 Task: Create a rule when the name or the description of a card does not ends with text .
Action: Mouse moved to (1328, 110)
Screenshot: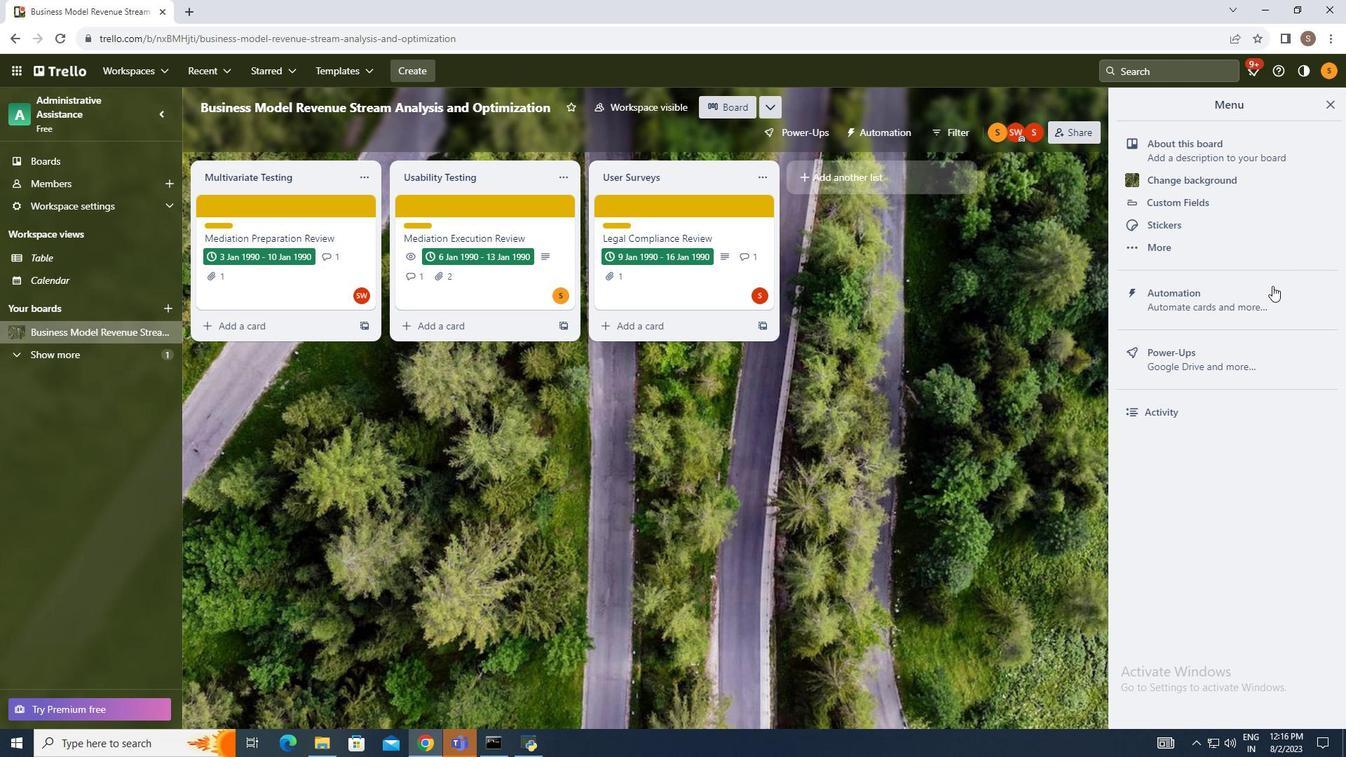 
Action: Mouse pressed left at (1328, 110)
Screenshot: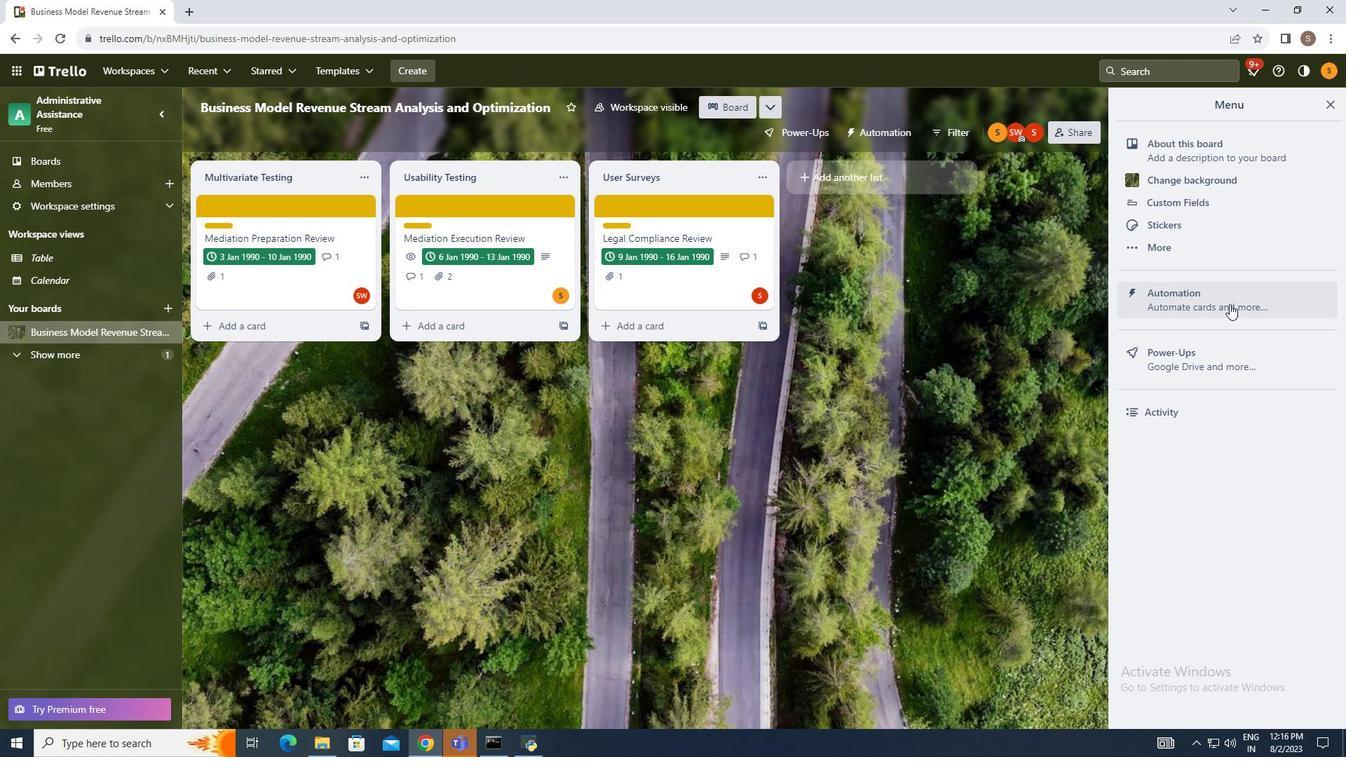 
Action: Mouse moved to (1200, 299)
Screenshot: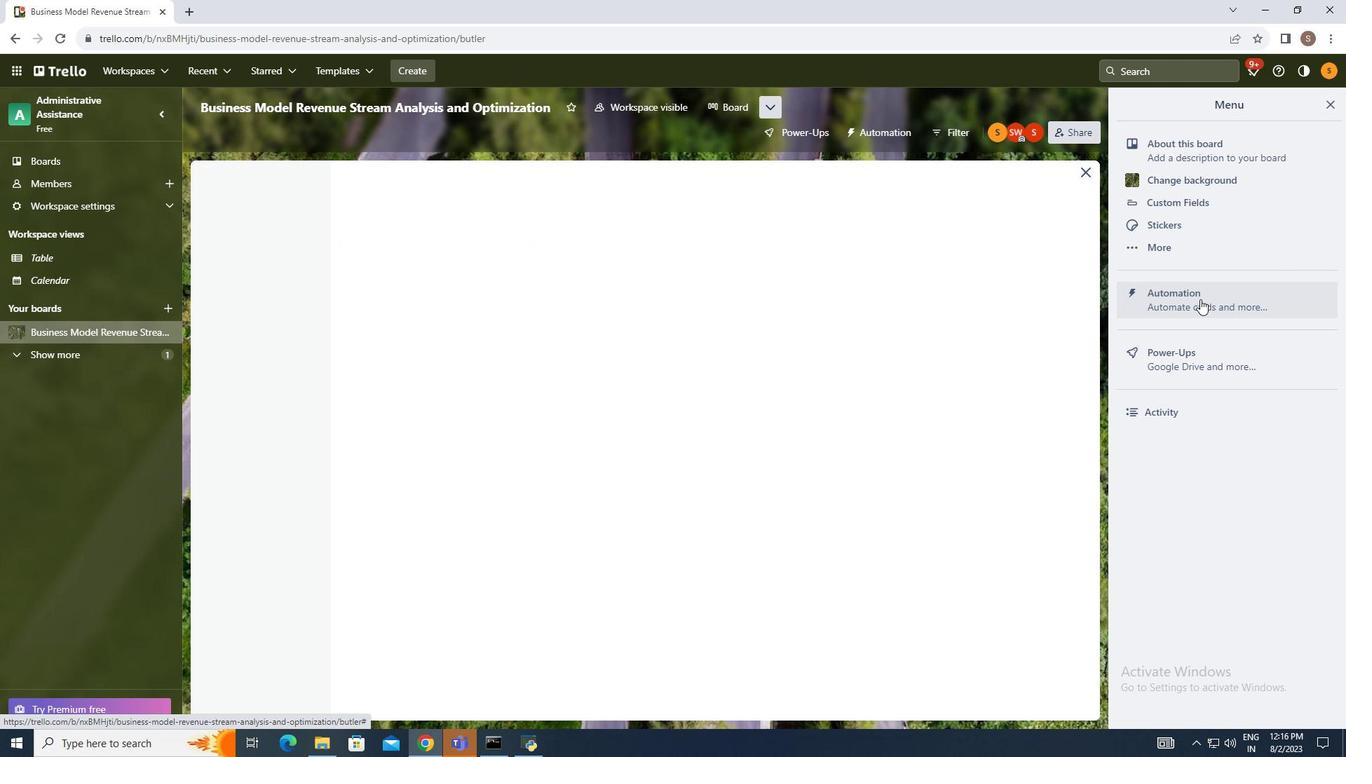 
Action: Mouse pressed left at (1200, 299)
Screenshot: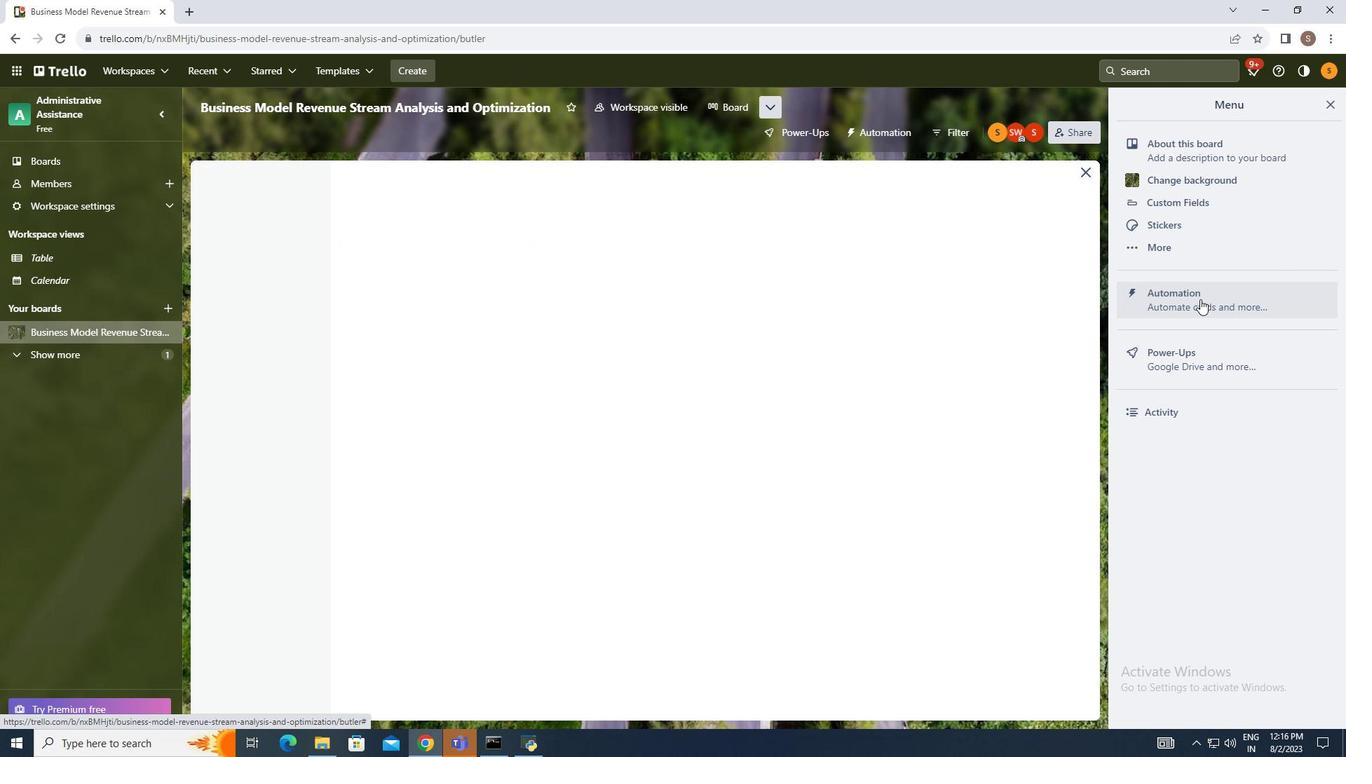 
Action: Mouse moved to (251, 260)
Screenshot: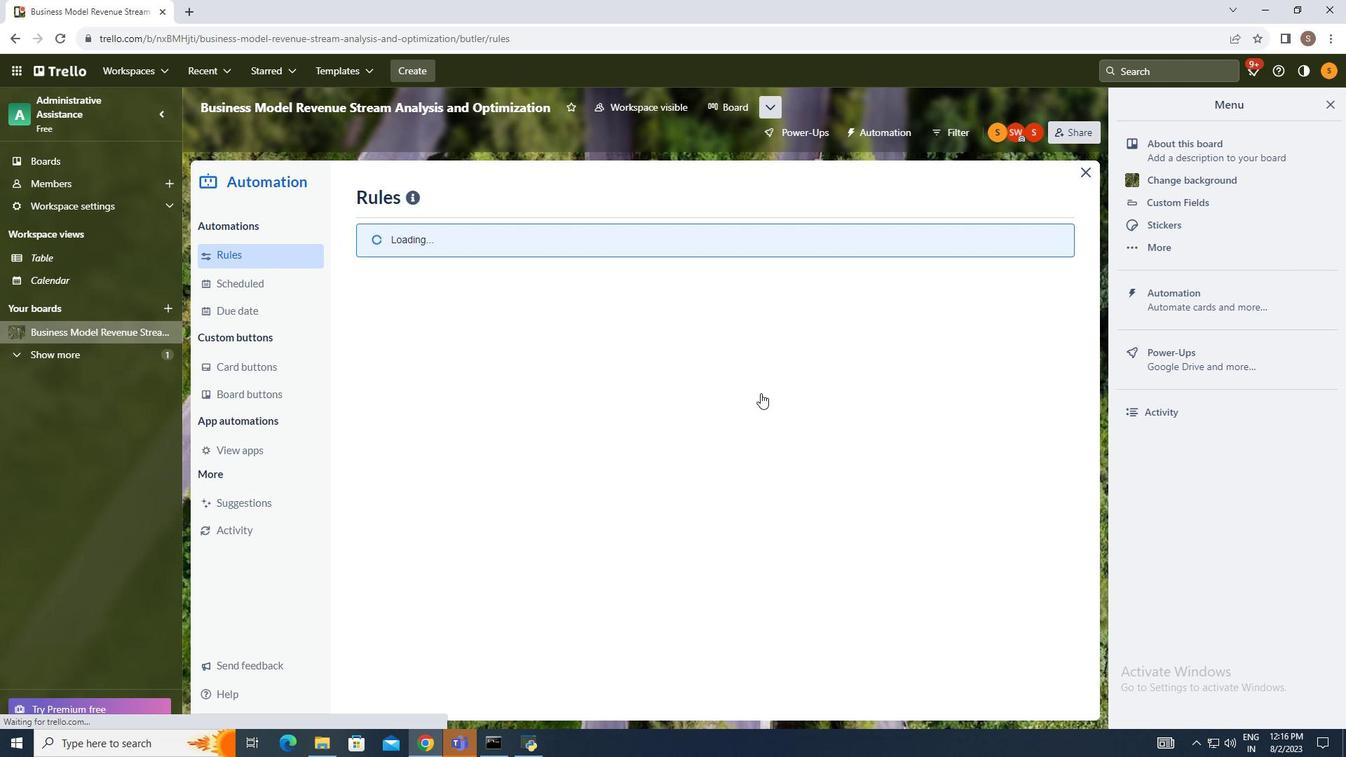
Action: Mouse pressed left at (251, 260)
Screenshot: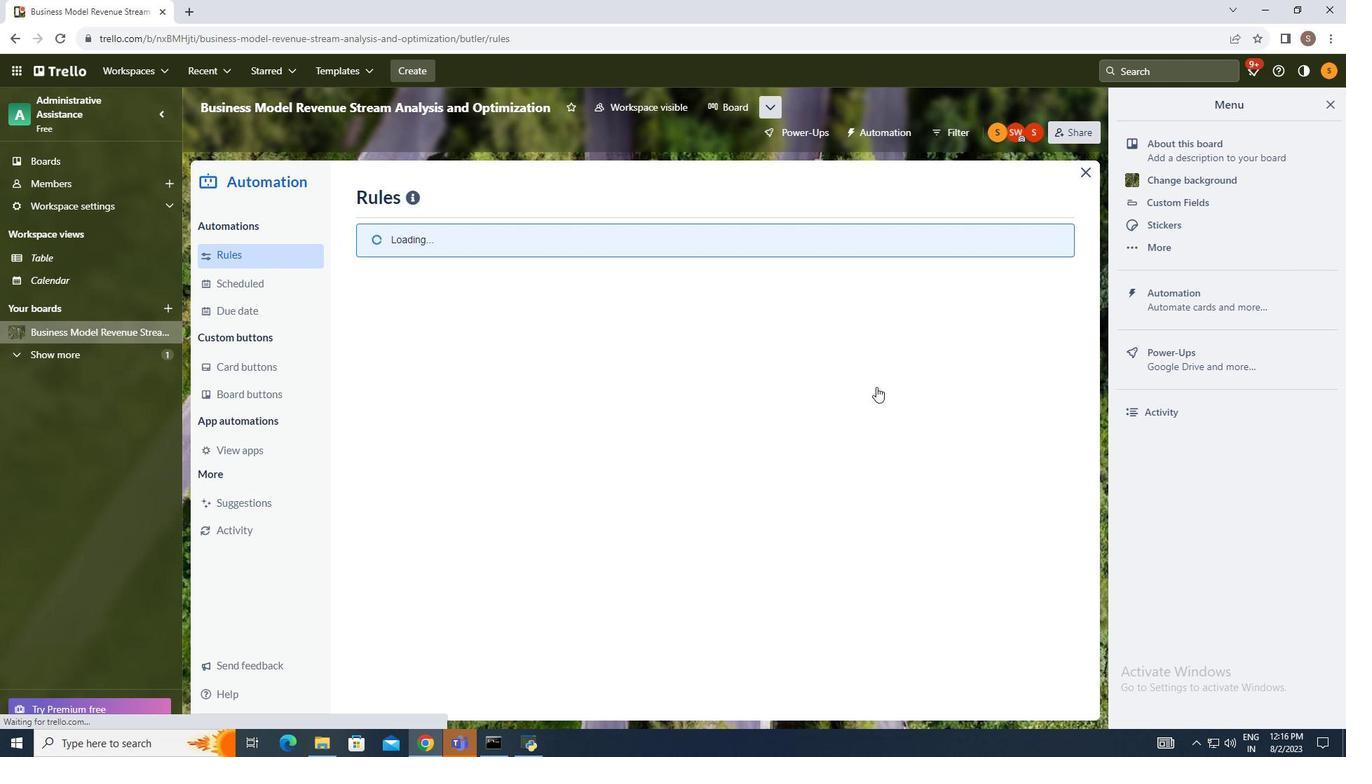 
Action: Mouse moved to (942, 196)
Screenshot: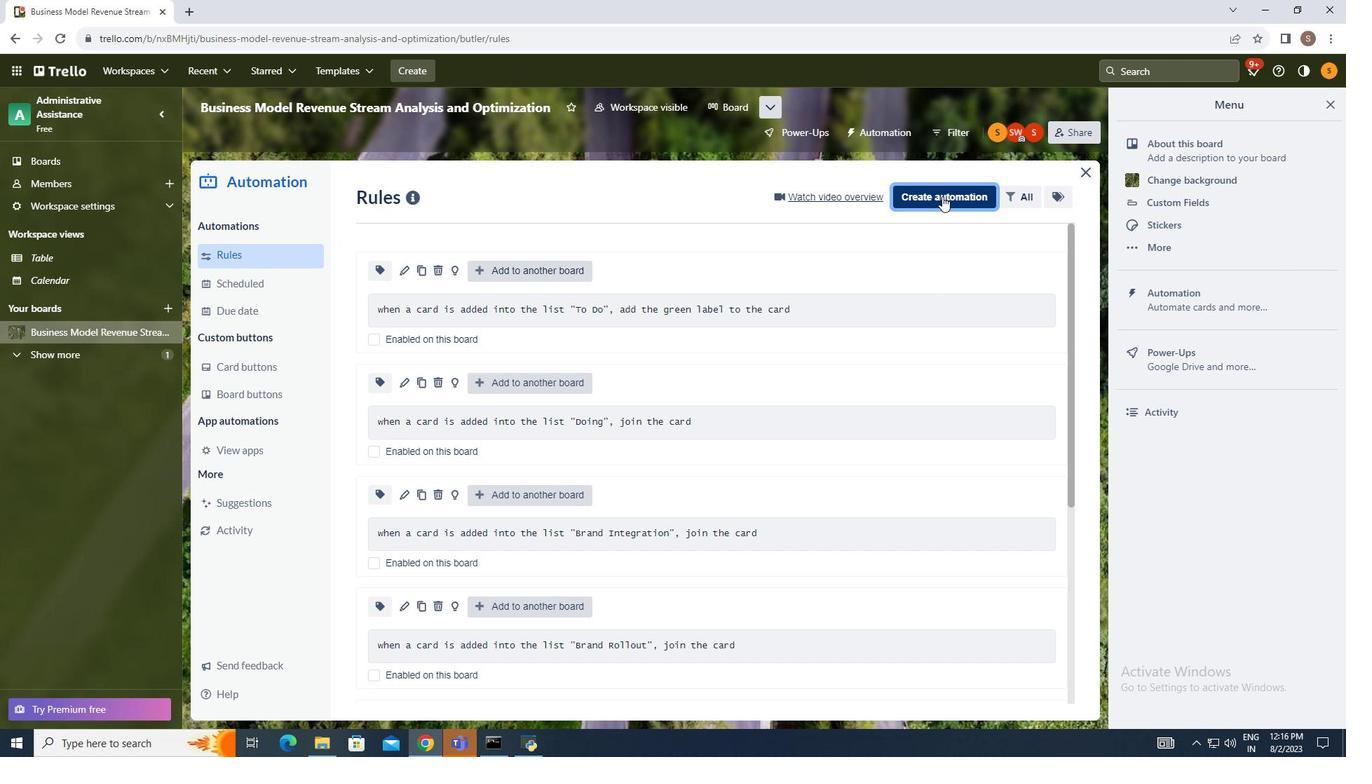 
Action: Mouse pressed left at (942, 196)
Screenshot: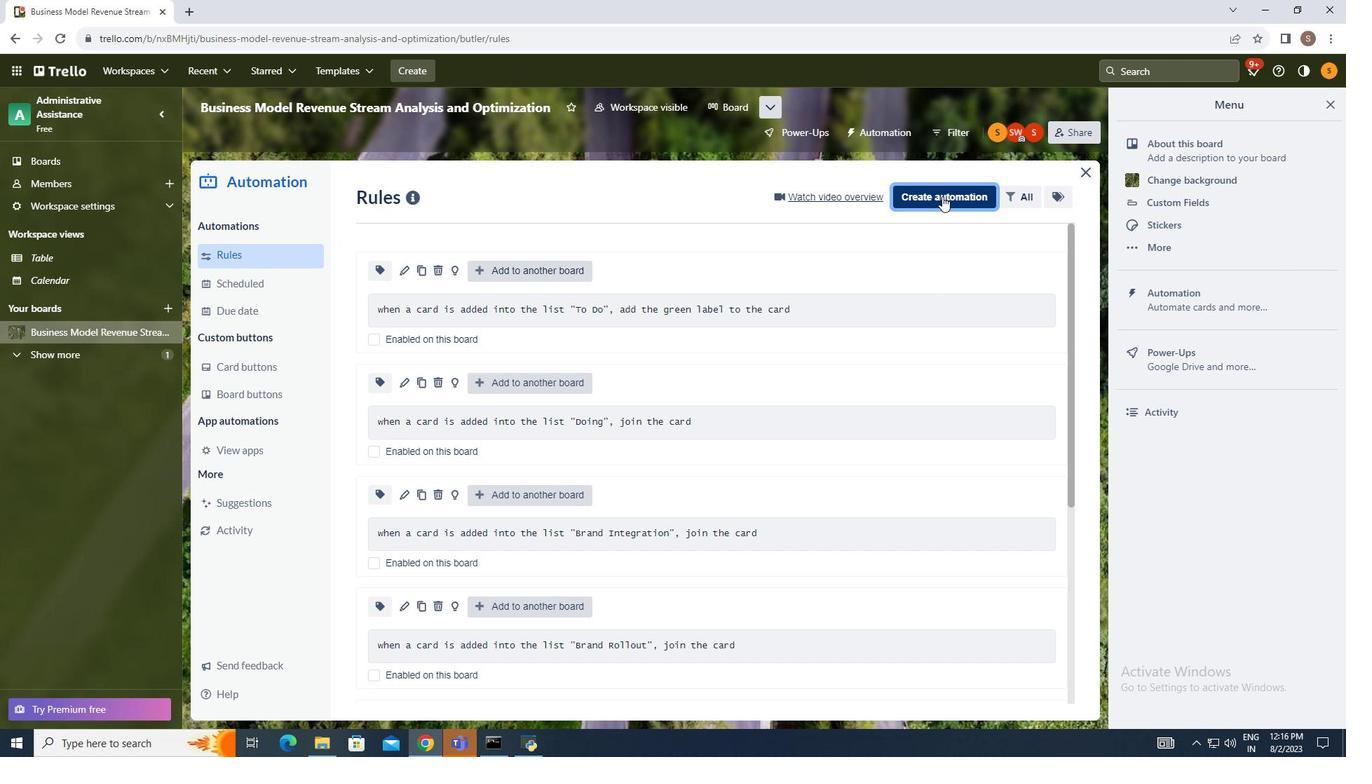
Action: Mouse moved to (714, 324)
Screenshot: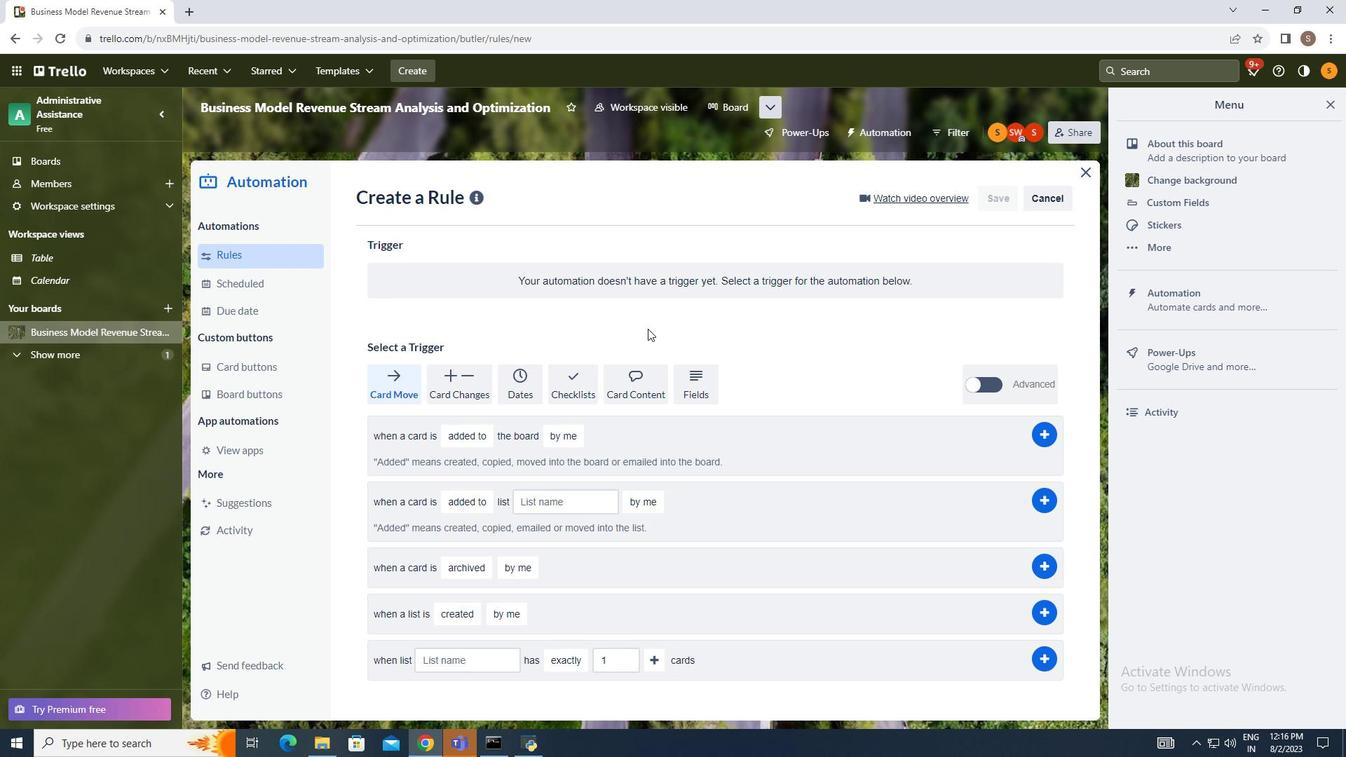 
Action: Mouse pressed left at (714, 324)
Screenshot: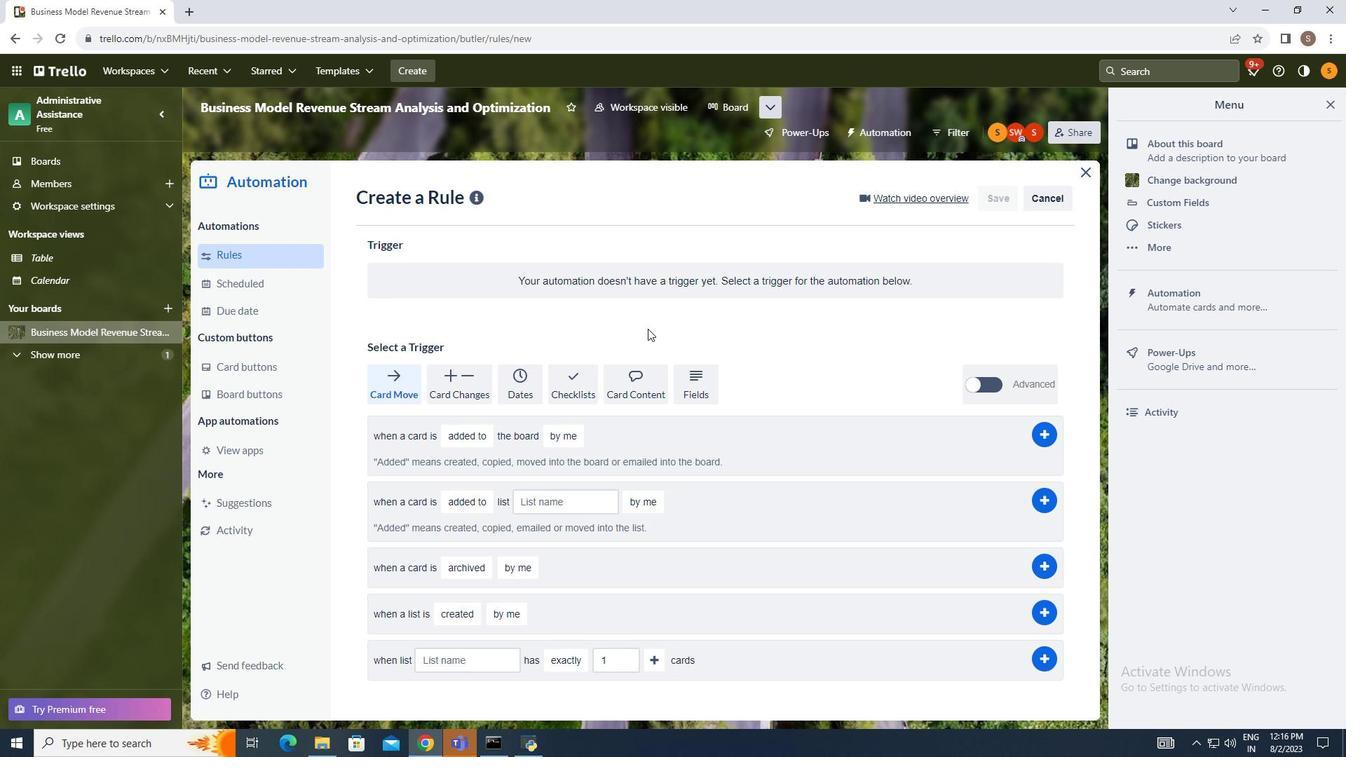 
Action: Mouse moved to (638, 366)
Screenshot: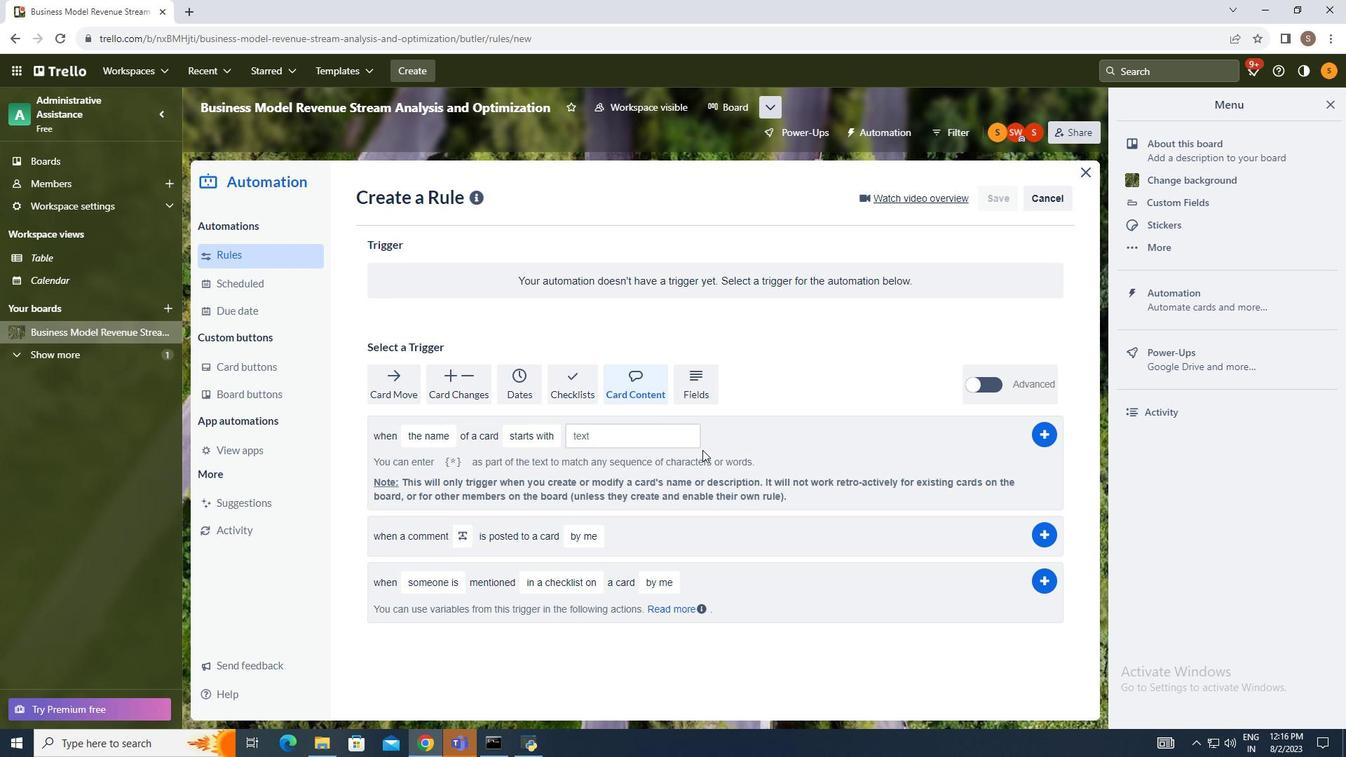 
Action: Mouse pressed left at (638, 366)
Screenshot: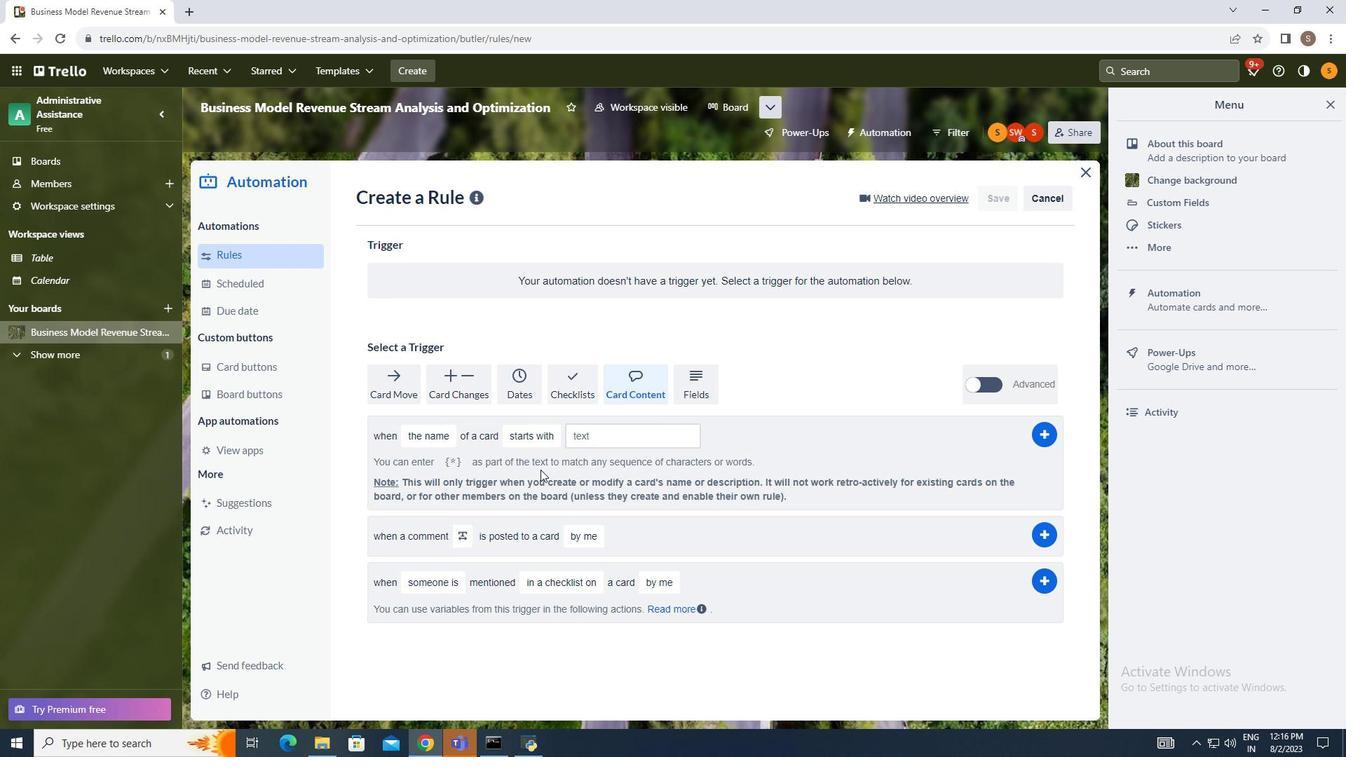 
Action: Mouse moved to (438, 436)
Screenshot: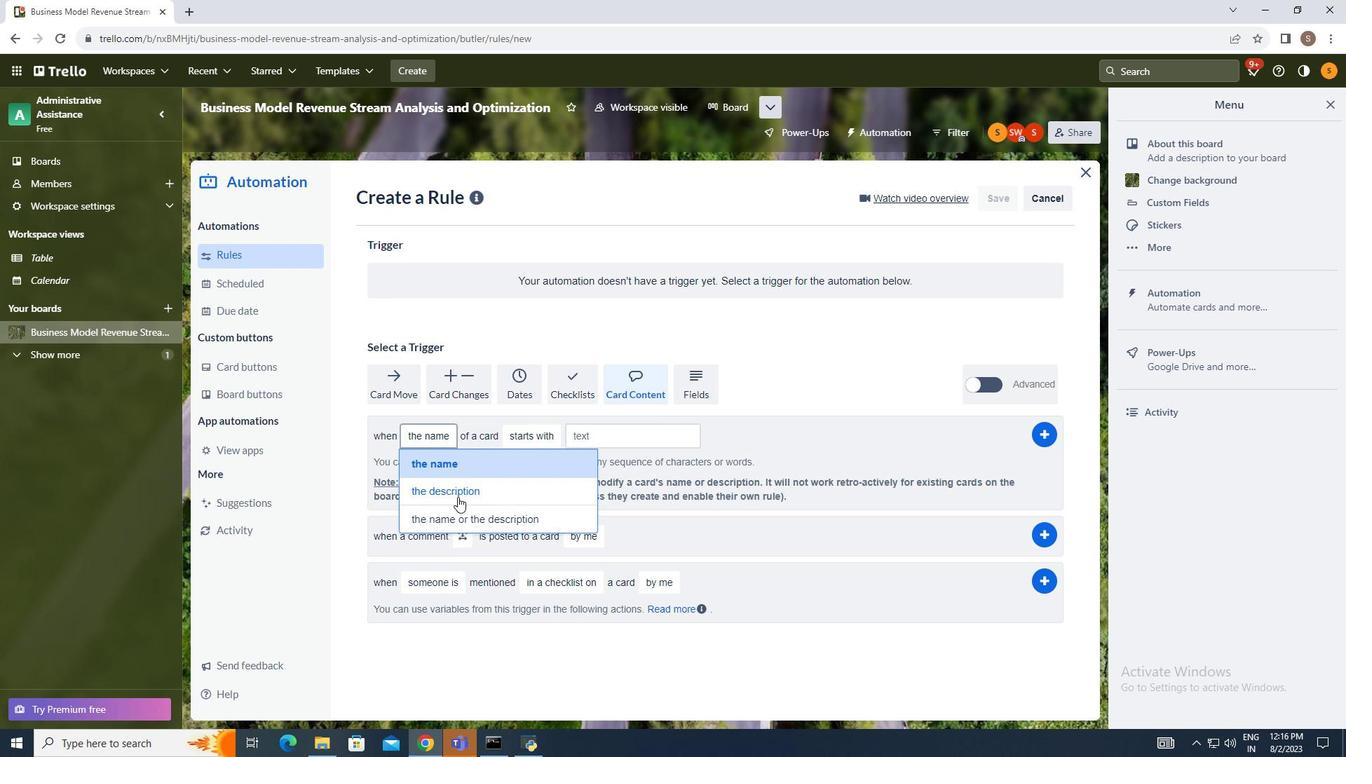 
Action: Mouse pressed left at (438, 436)
Screenshot: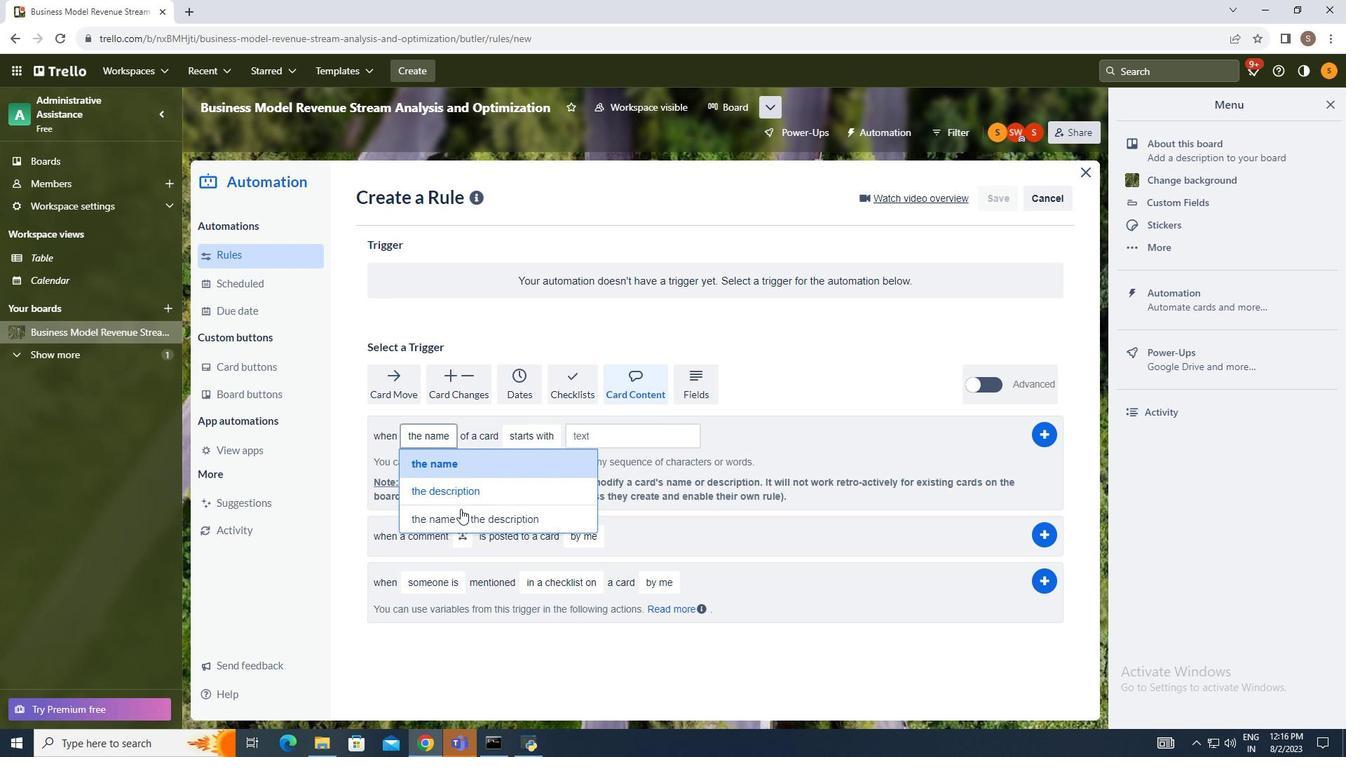
Action: Mouse moved to (460, 513)
Screenshot: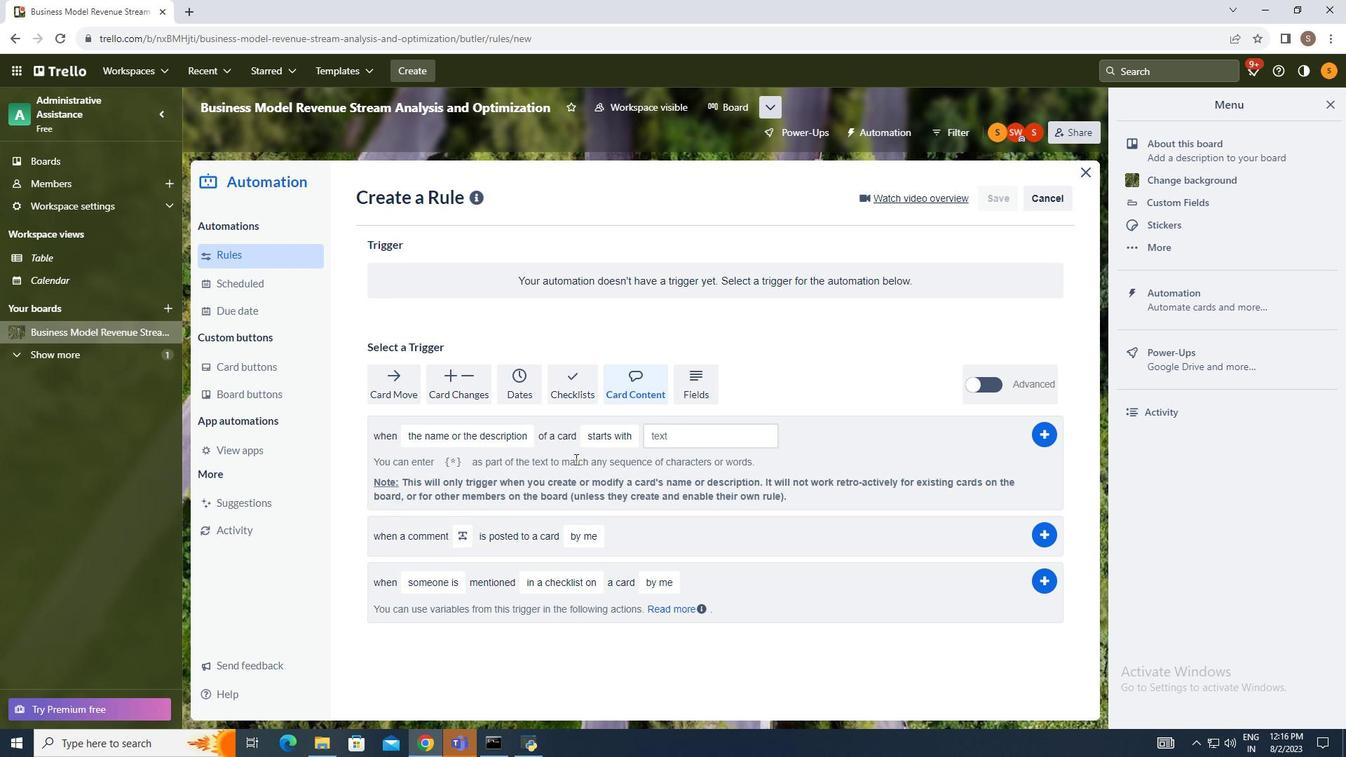 
Action: Mouse pressed left at (460, 513)
Screenshot: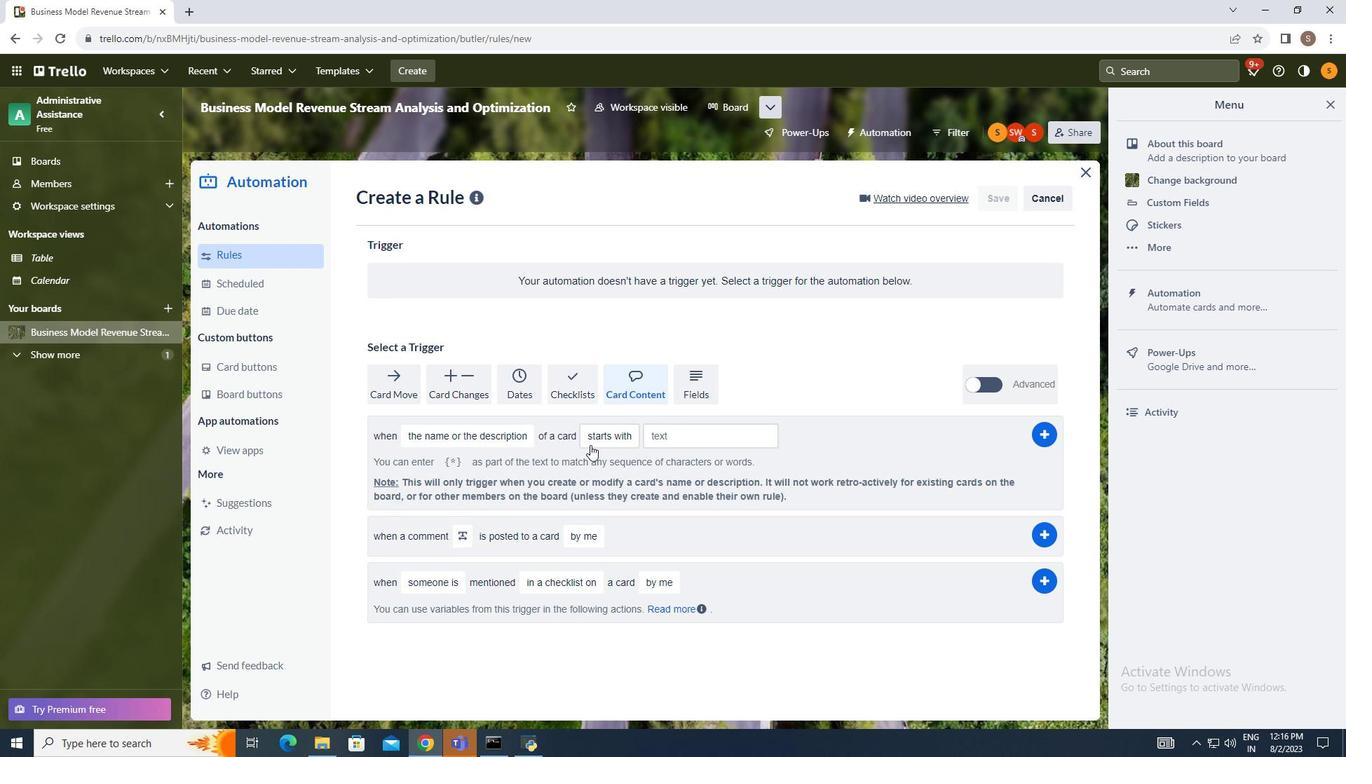 
Action: Mouse moved to (594, 436)
Screenshot: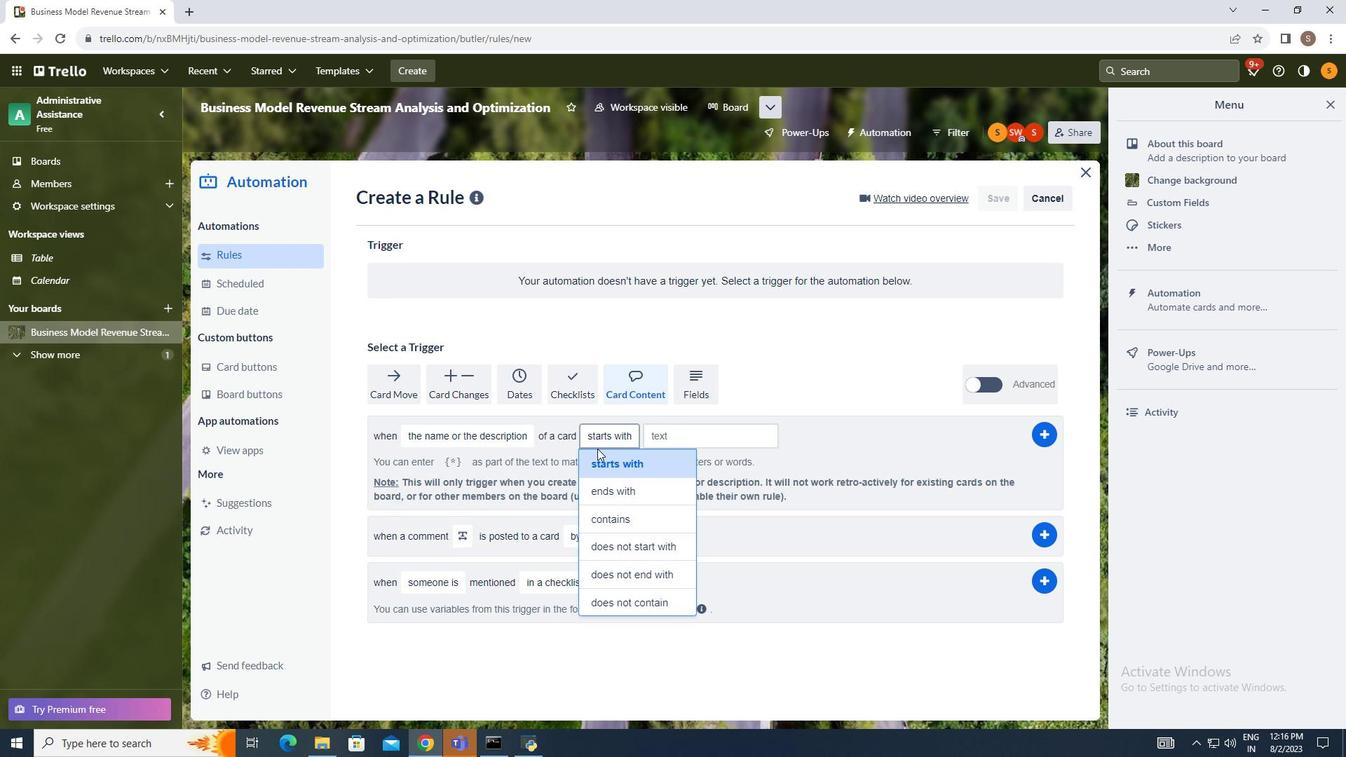 
Action: Mouse pressed left at (594, 436)
Screenshot: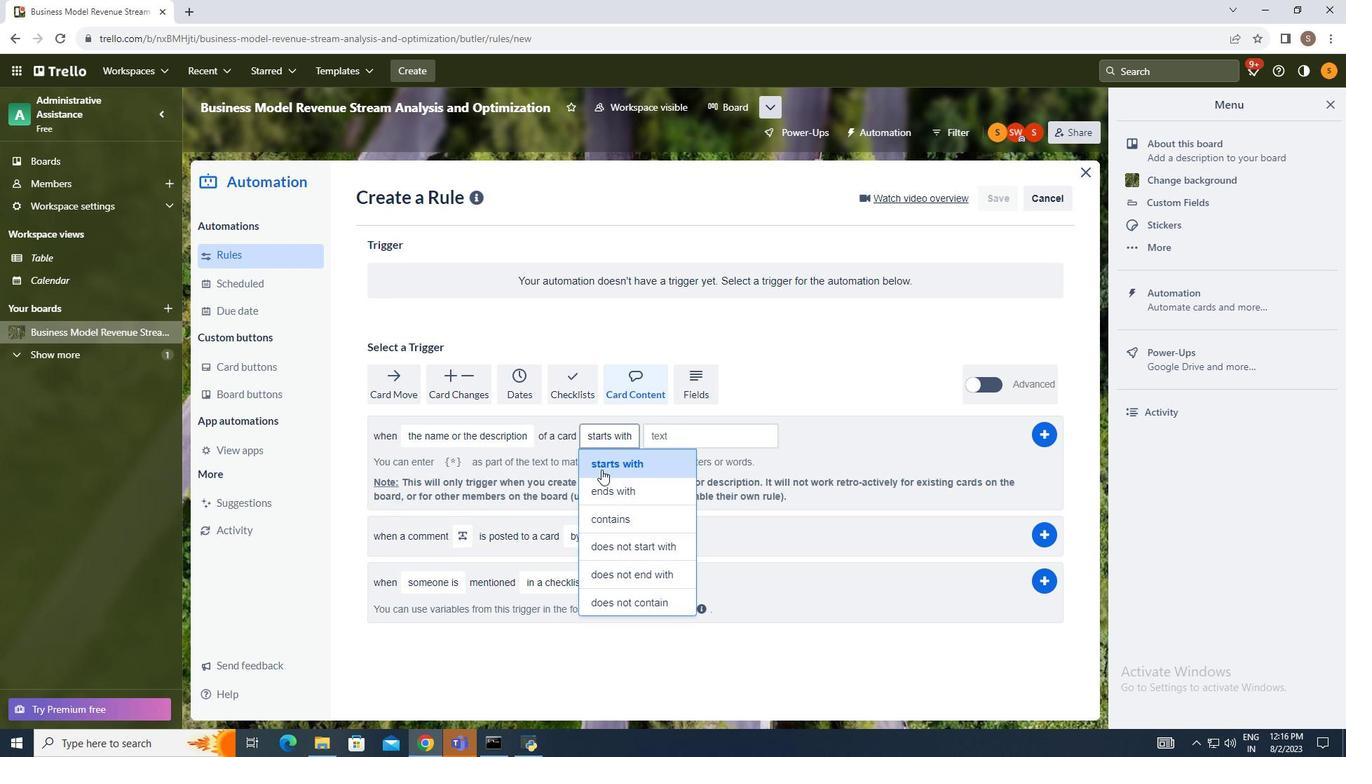 
Action: Mouse moved to (644, 571)
Screenshot: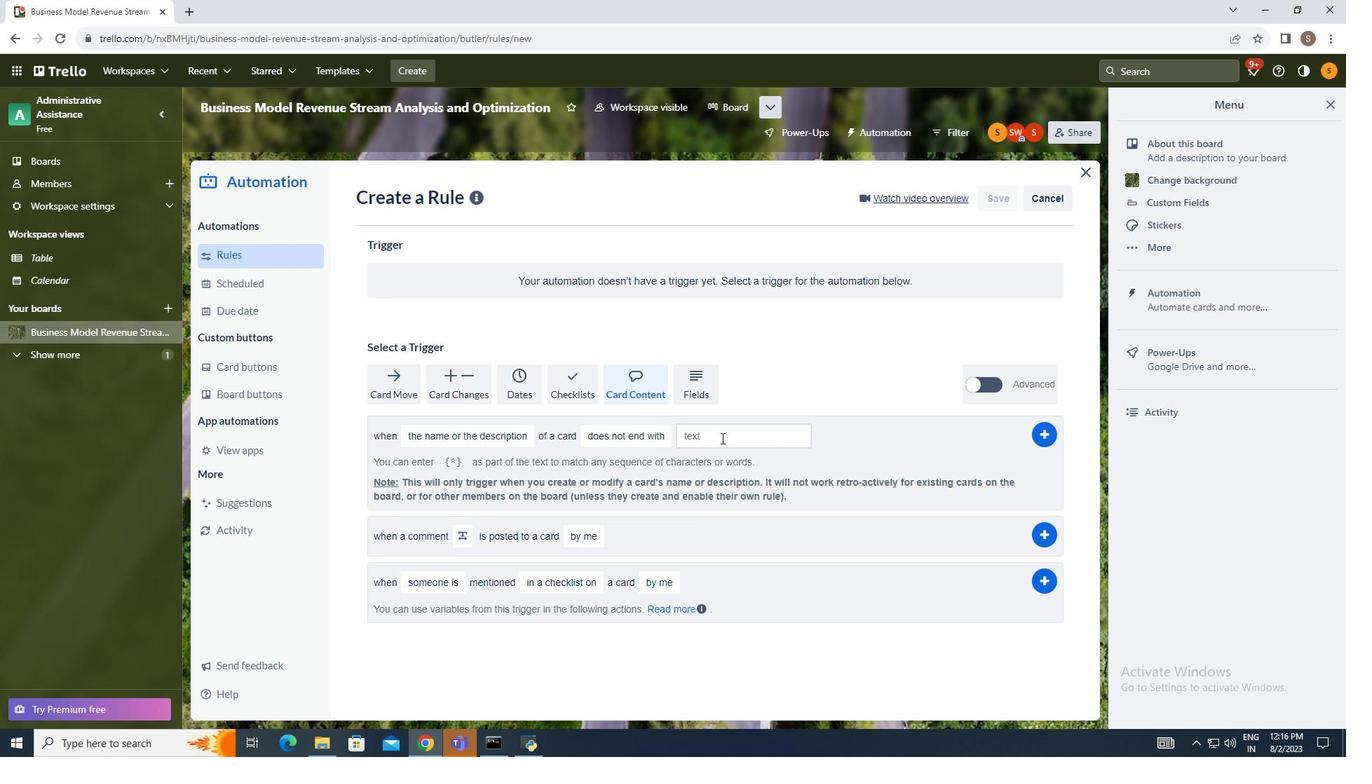 
Action: Mouse pressed left at (644, 571)
Screenshot: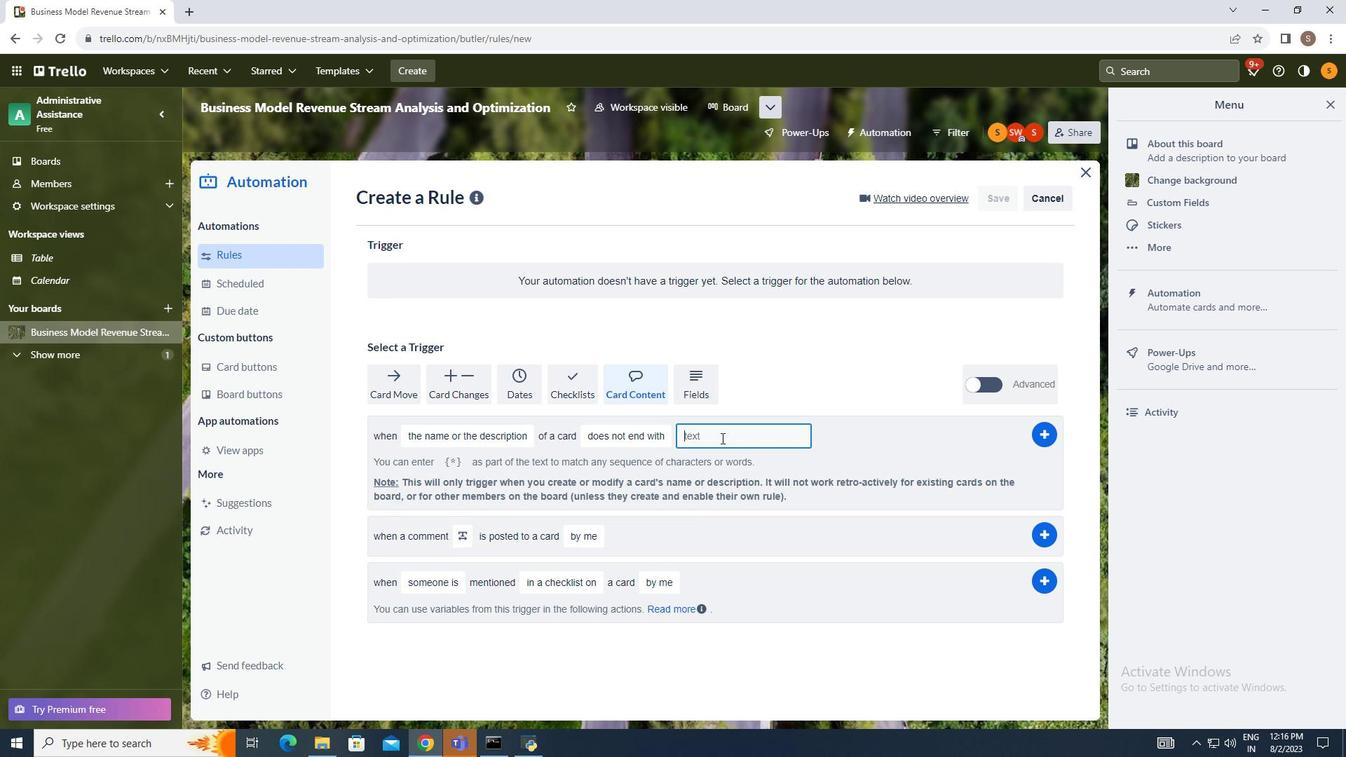 
Action: Mouse moved to (721, 438)
Screenshot: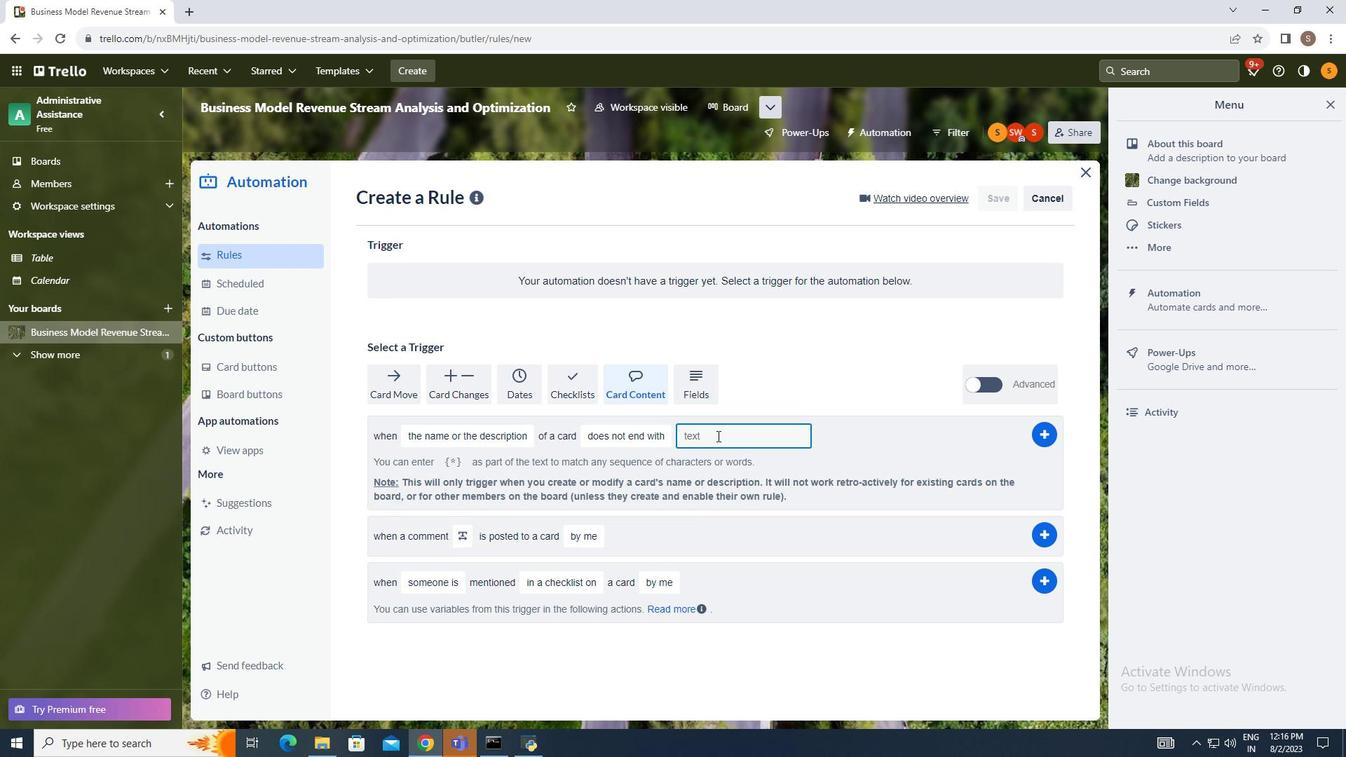 
Action: Mouse pressed left at (721, 438)
Screenshot: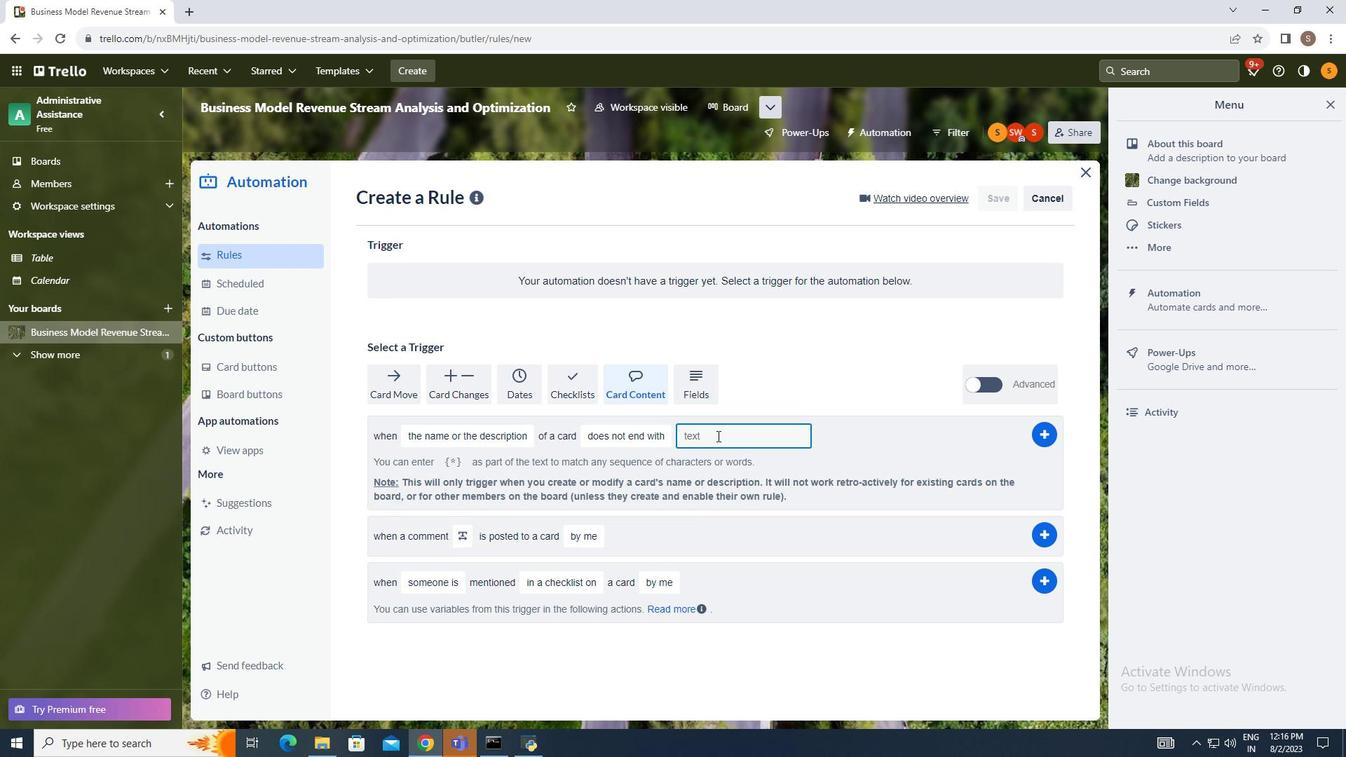 
Action: Mouse moved to (717, 436)
Screenshot: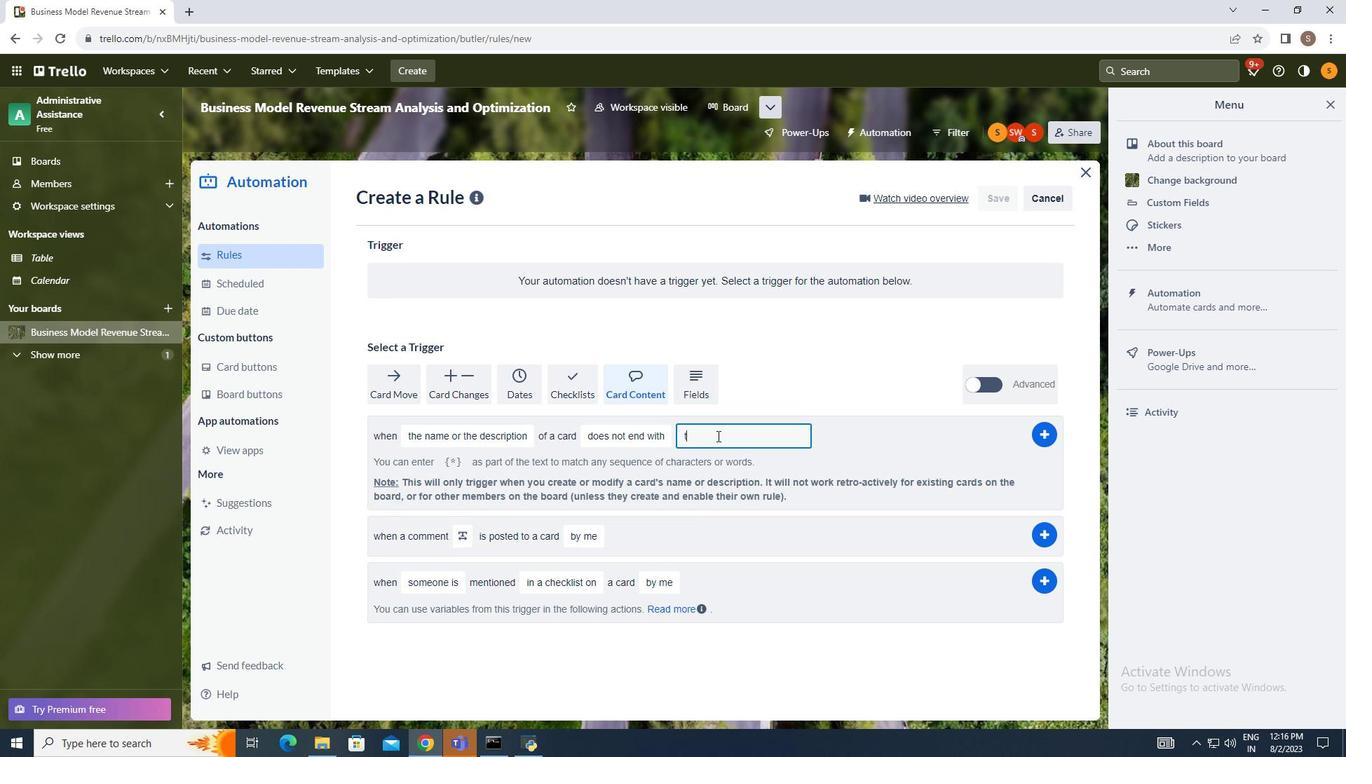 
Action: Key pressed text
Screenshot: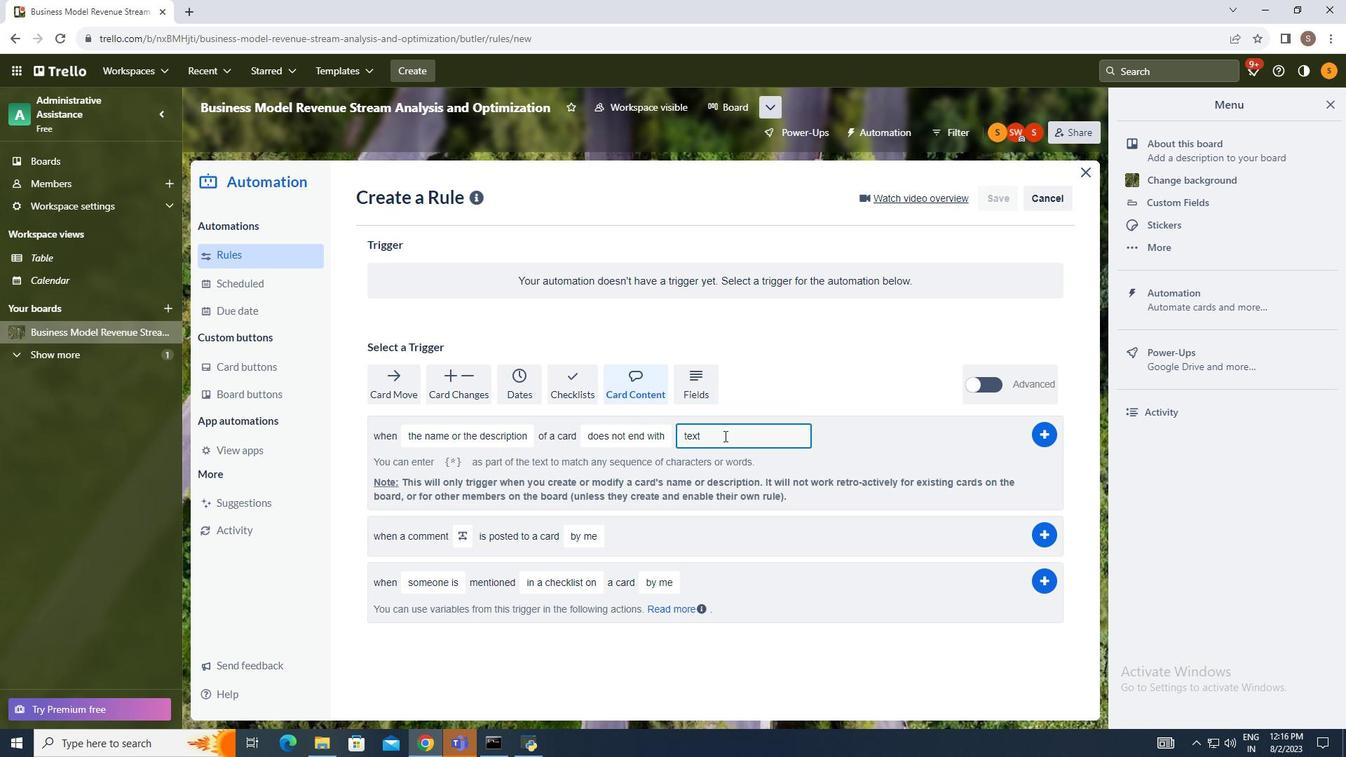 
Action: Mouse moved to (1041, 433)
Screenshot: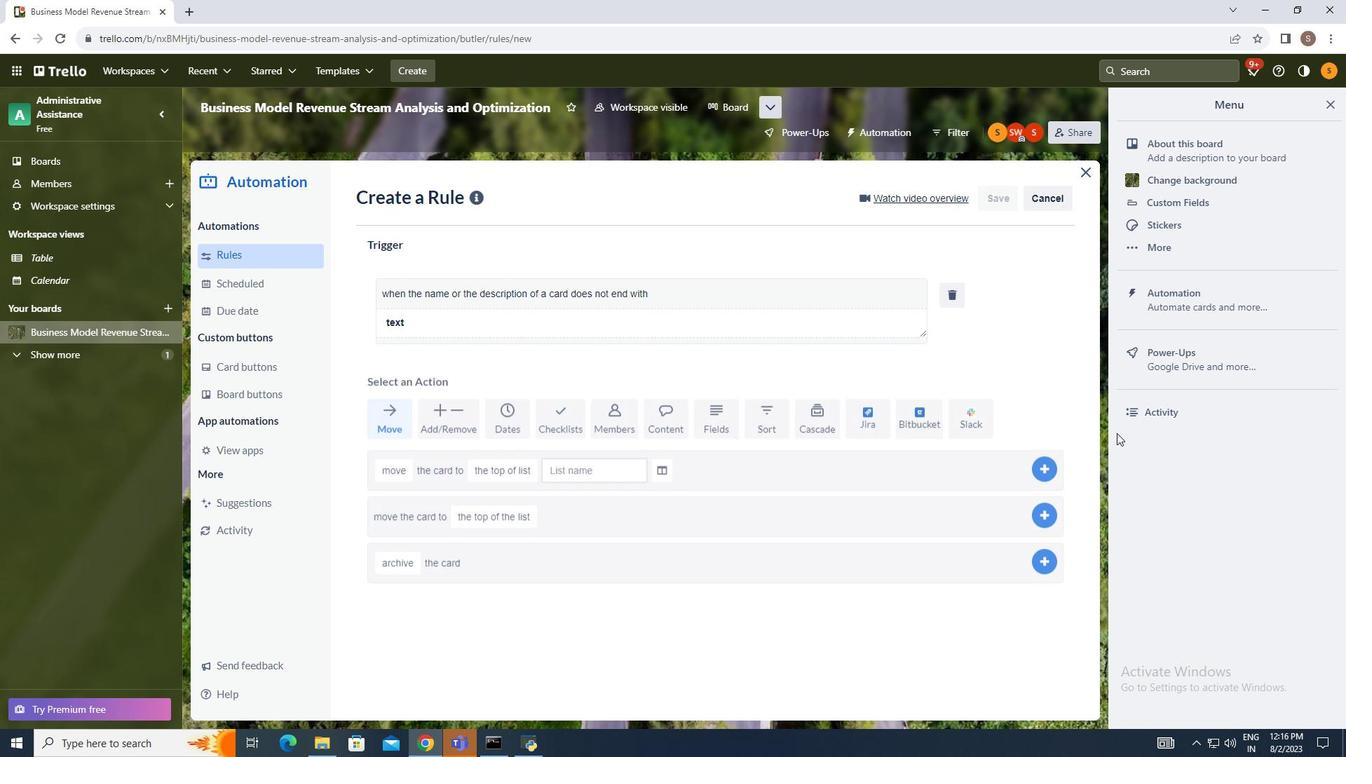 
Action: Mouse pressed left at (1041, 433)
Screenshot: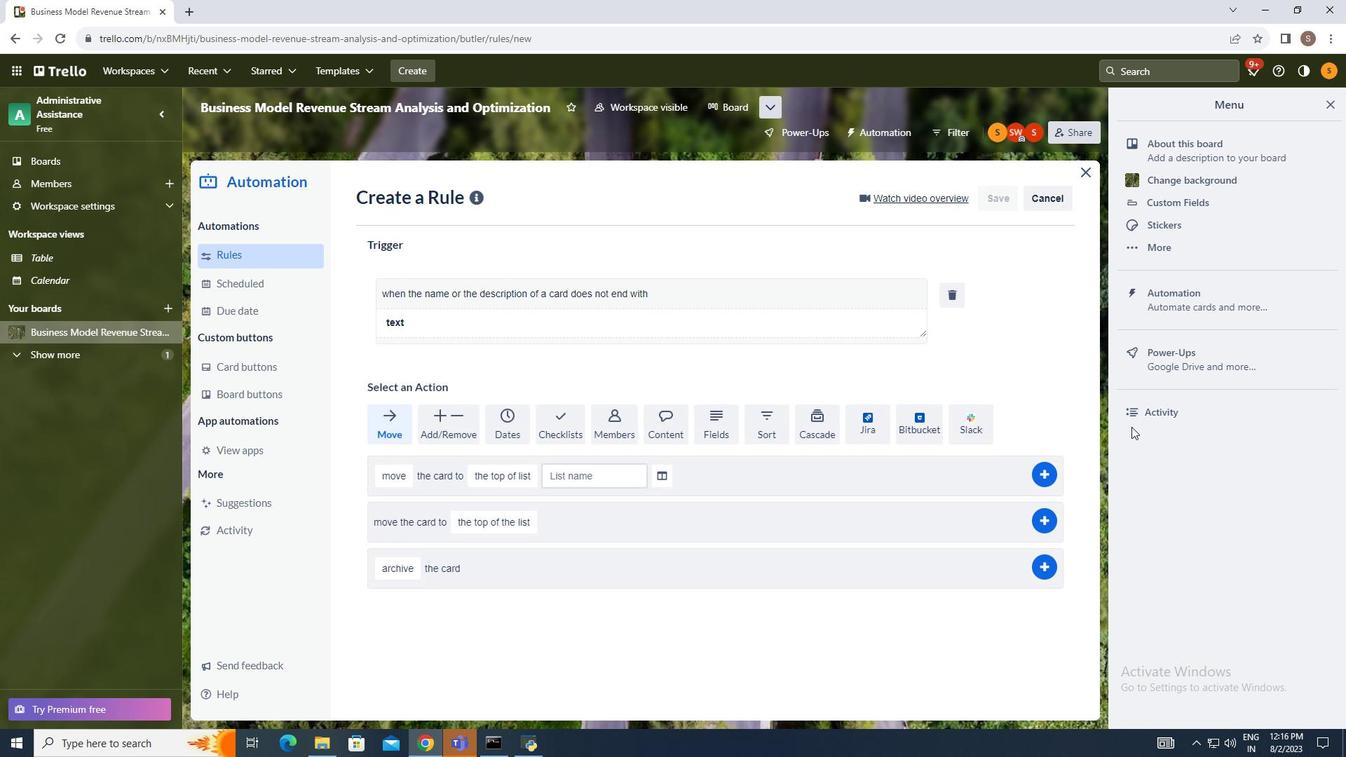 
Action: Mouse moved to (1131, 425)
Screenshot: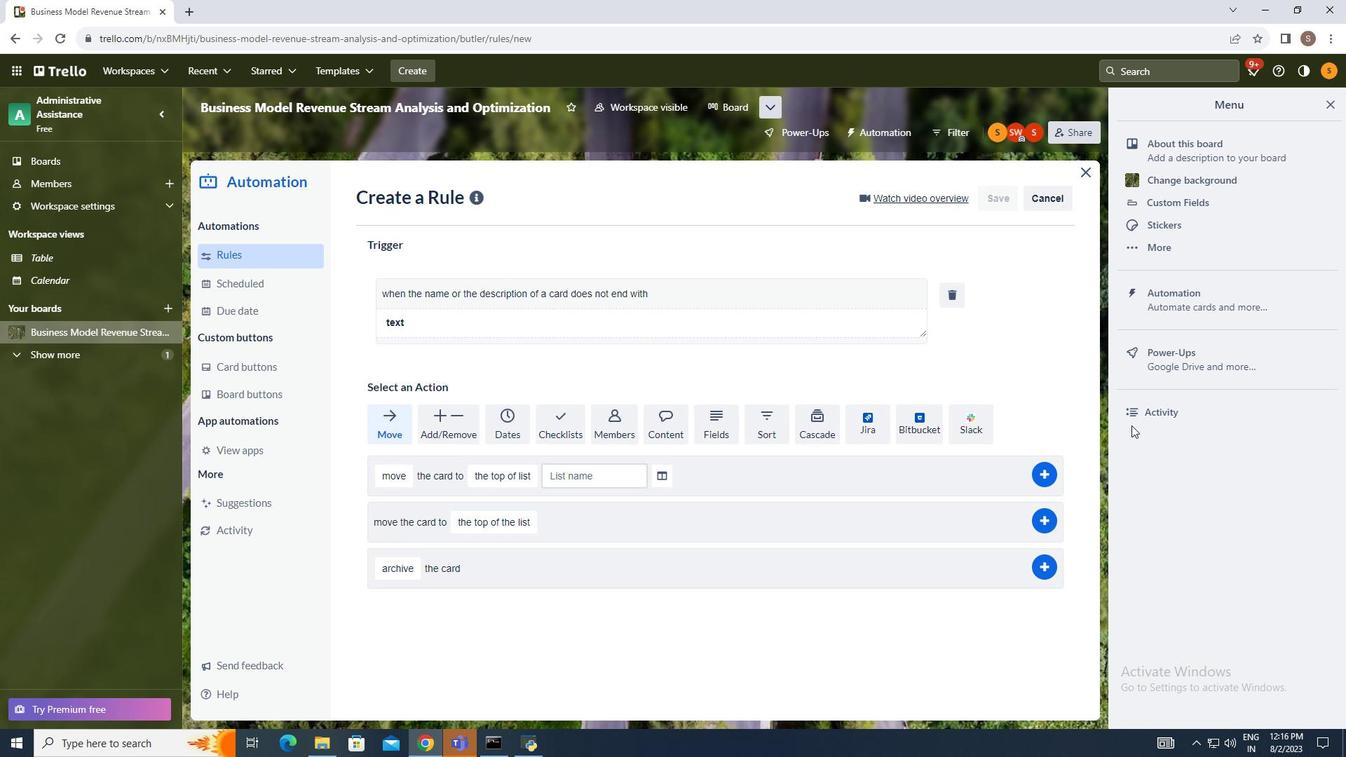 
